 Task: Add Attachment from Google Drive to Card Card0000000107 in Board Board0000000027 in Workspace WS0000000009 in Trello. Add Cover Orange to Card Card0000000107 in Board Board0000000027 in Workspace WS0000000009 in Trello. Add "Add Label …" with "Title" Title0000000107 to Button Button0000000107 to Card Card0000000107 in Board Board0000000027 in Workspace WS0000000009 in Trello. Add Description DS0000000107 to Card Card0000000107 in Board Board0000000027 in Workspace WS0000000009 in Trello. Add Comment CM0000000107 to Card Card0000000107 in Board Board0000000027 in Workspace WS0000000009 in Trello
Action: Mouse moved to (337, 426)
Screenshot: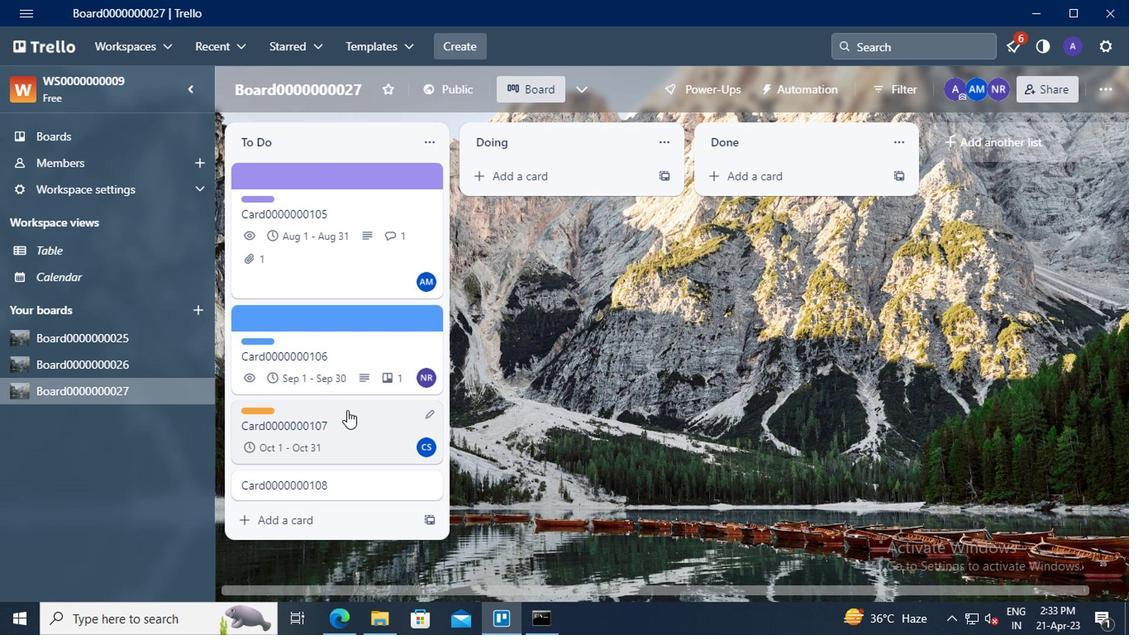 
Action: Mouse pressed left at (337, 426)
Screenshot: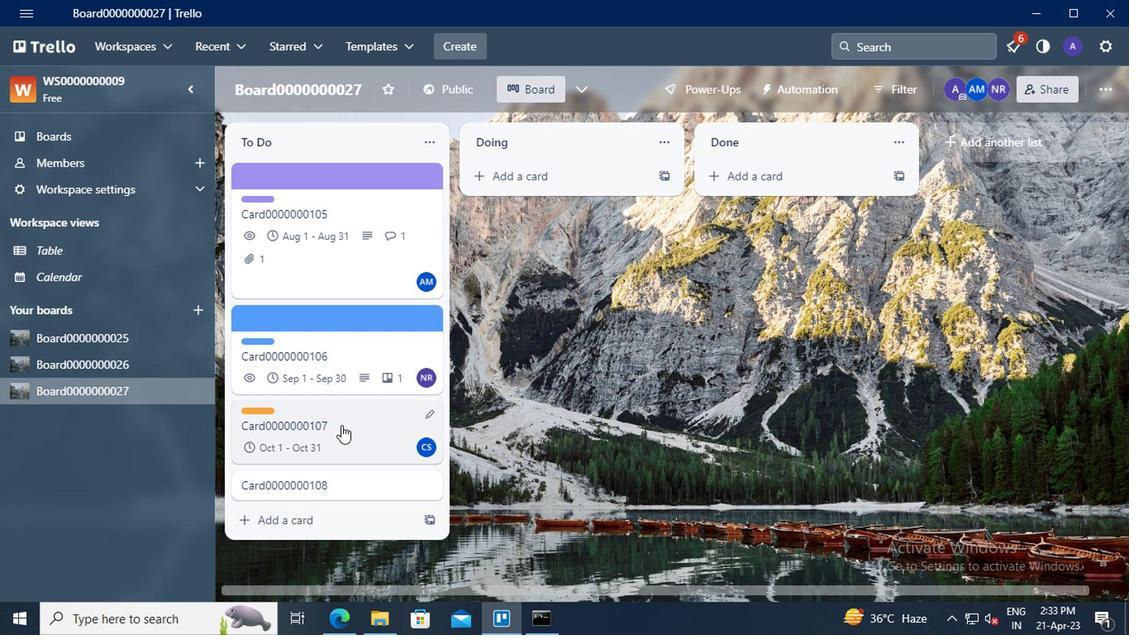 
Action: Mouse moved to (772, 353)
Screenshot: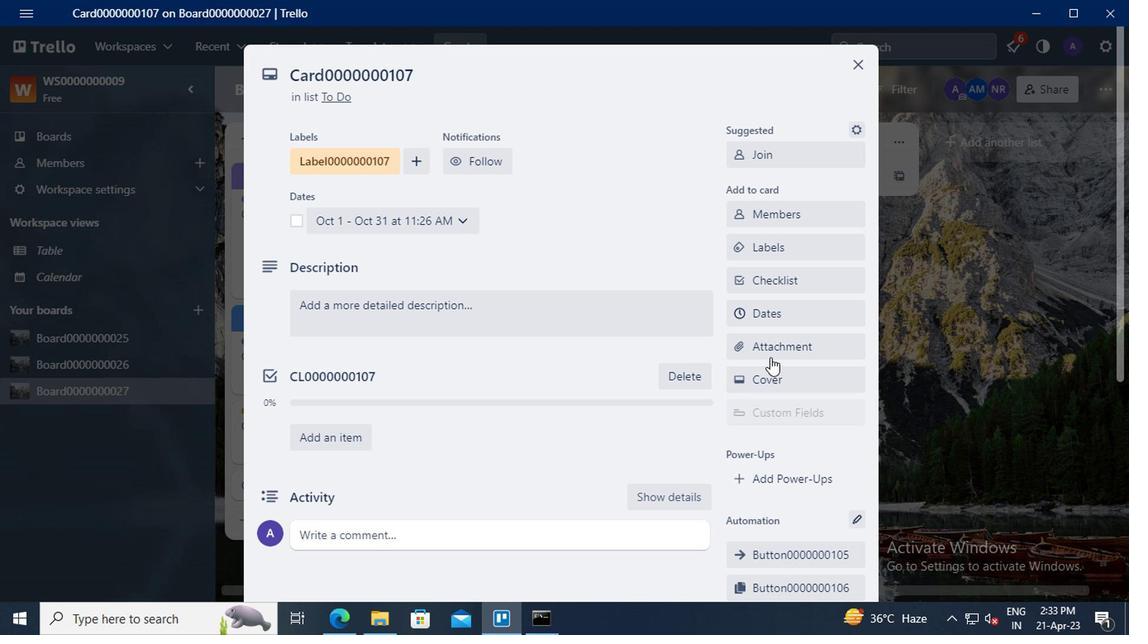 
Action: Mouse pressed left at (772, 353)
Screenshot: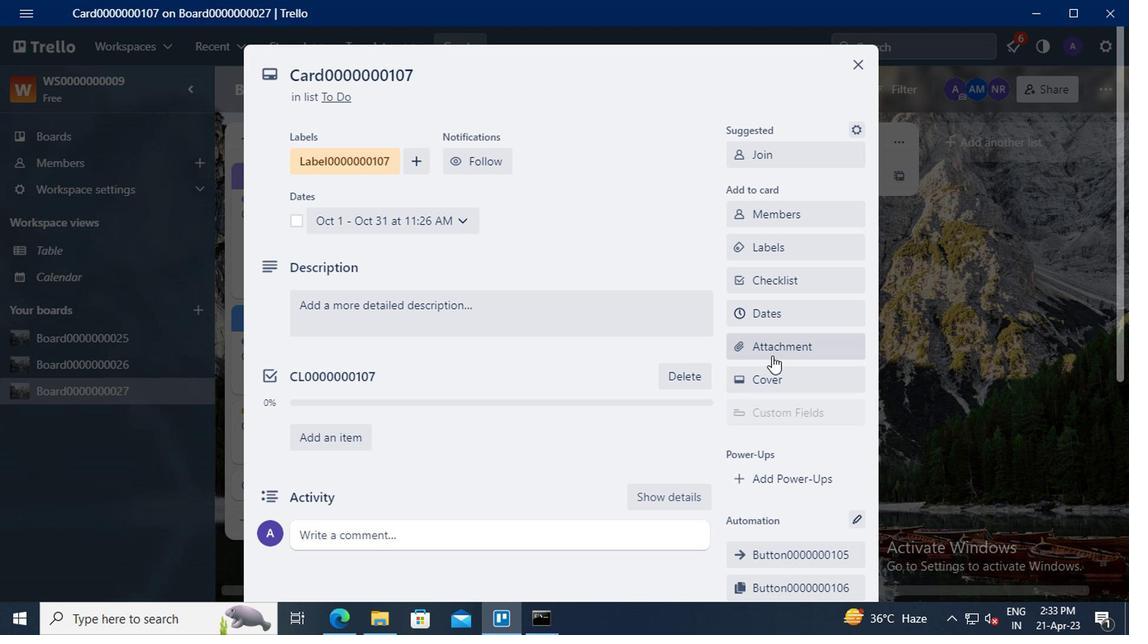 
Action: Mouse moved to (789, 201)
Screenshot: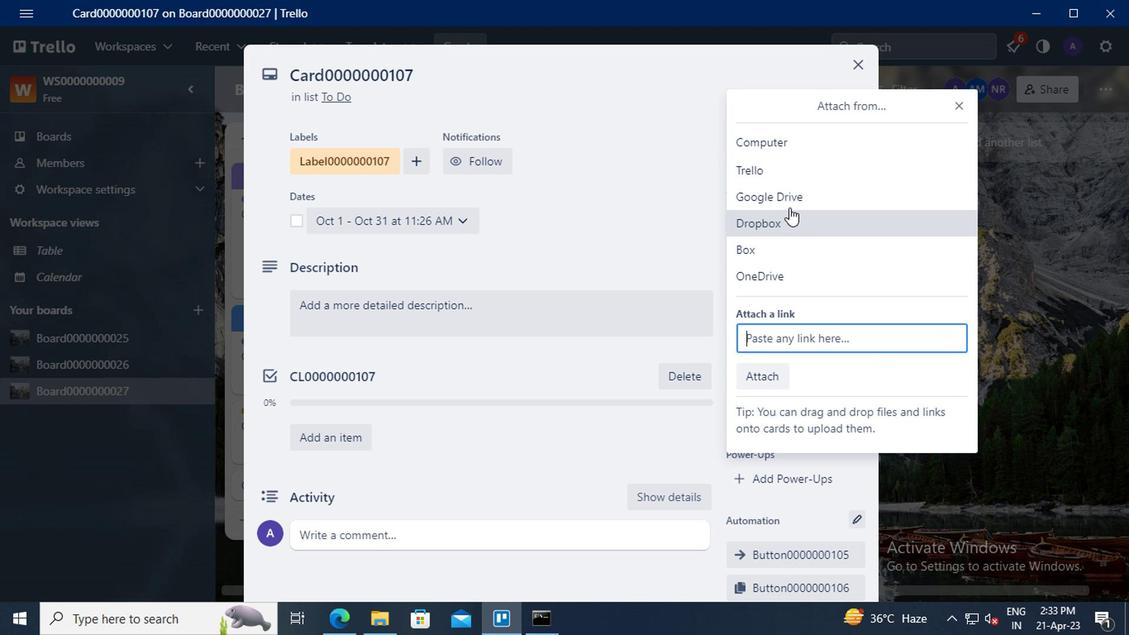 
Action: Mouse pressed left at (789, 201)
Screenshot: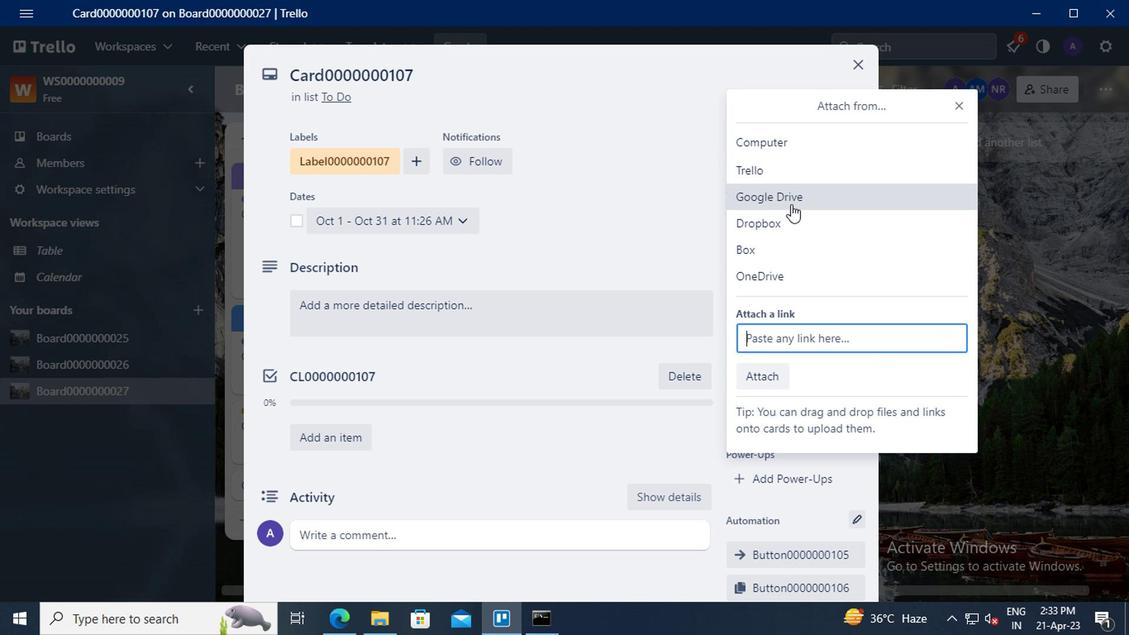 
Action: Mouse moved to (261, 274)
Screenshot: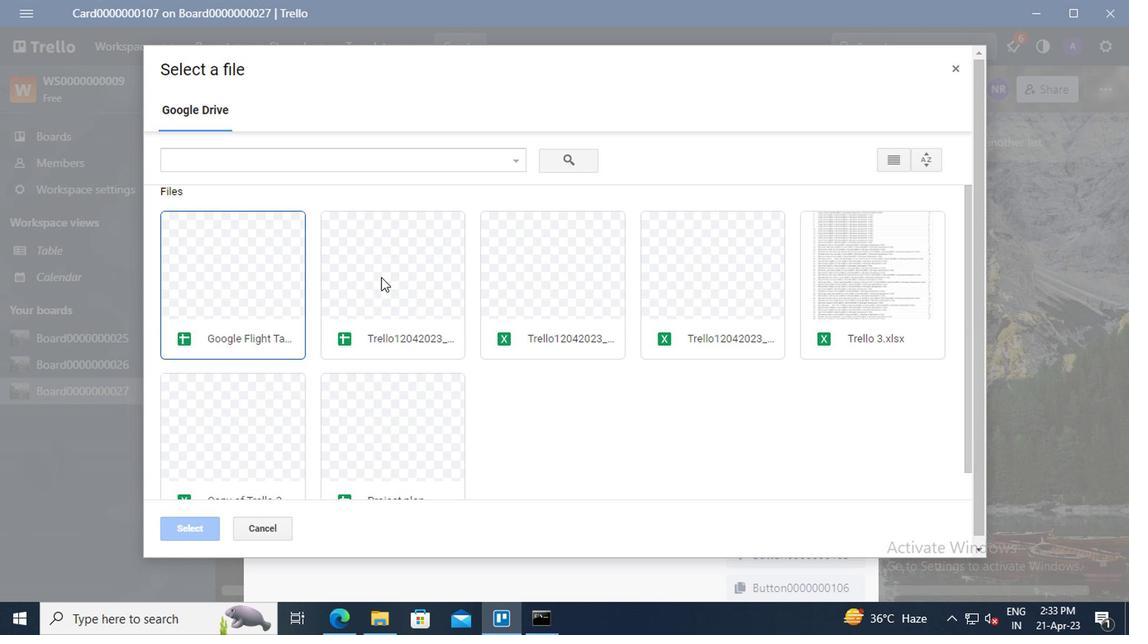 
Action: Mouse pressed left at (261, 274)
Screenshot: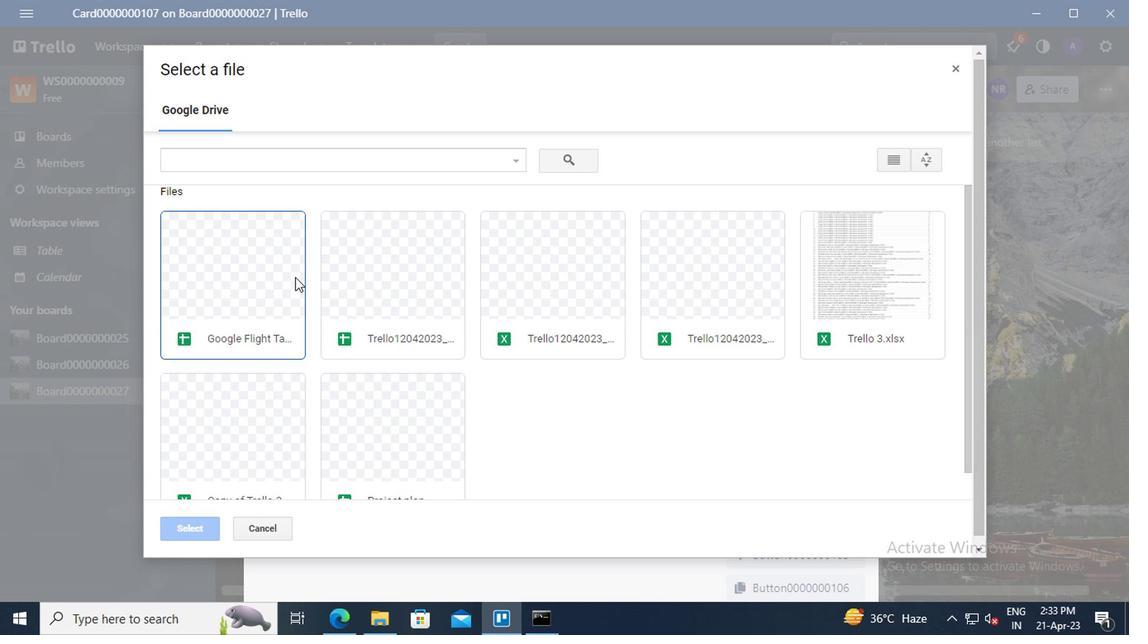 
Action: Mouse moved to (193, 530)
Screenshot: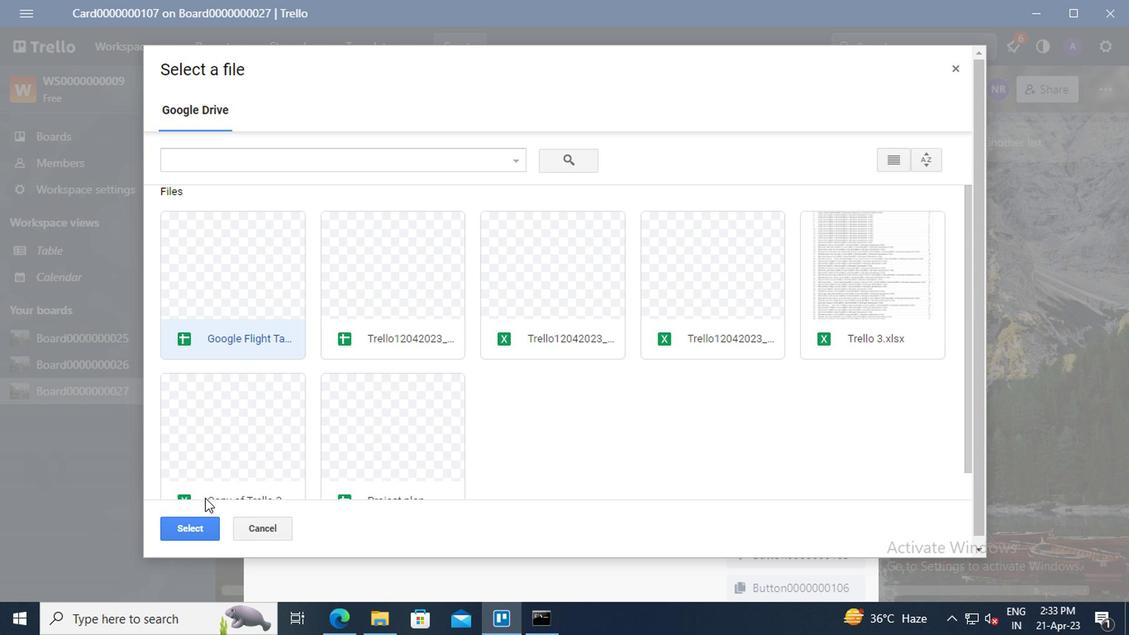 
Action: Mouse pressed left at (193, 530)
Screenshot: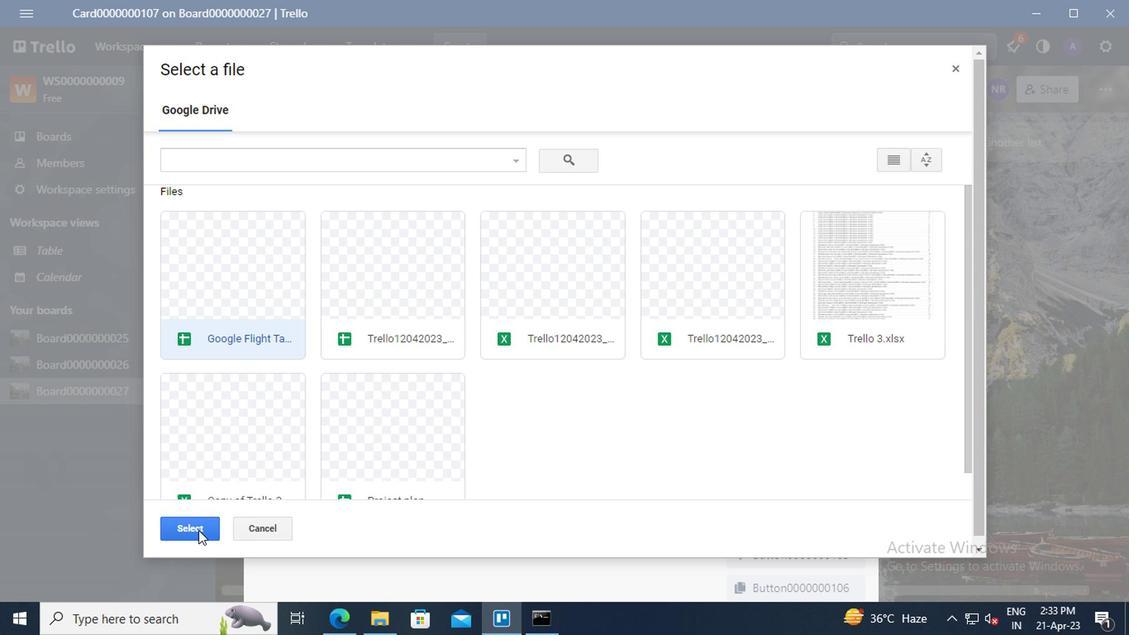 
Action: Mouse moved to (759, 388)
Screenshot: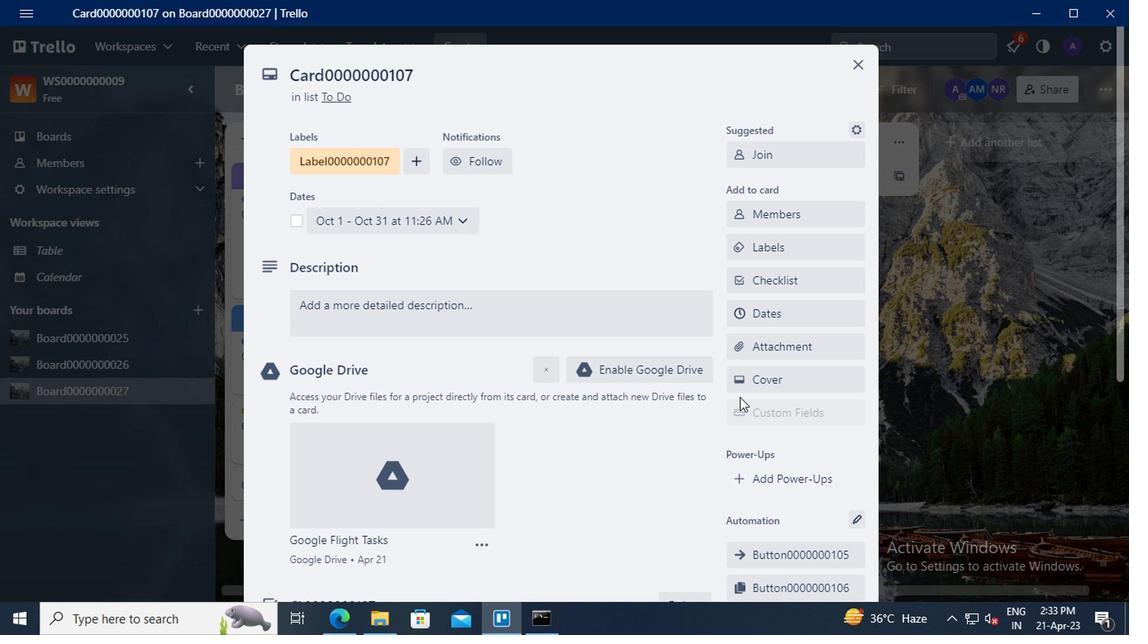 
Action: Mouse pressed left at (759, 388)
Screenshot: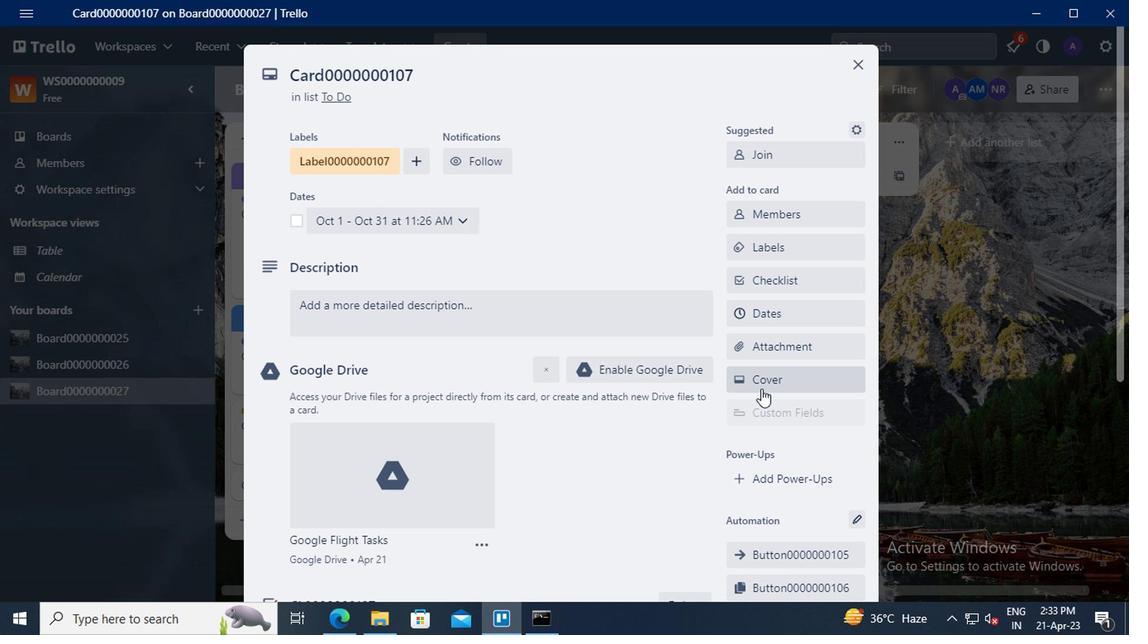 
Action: Mouse moved to (850, 278)
Screenshot: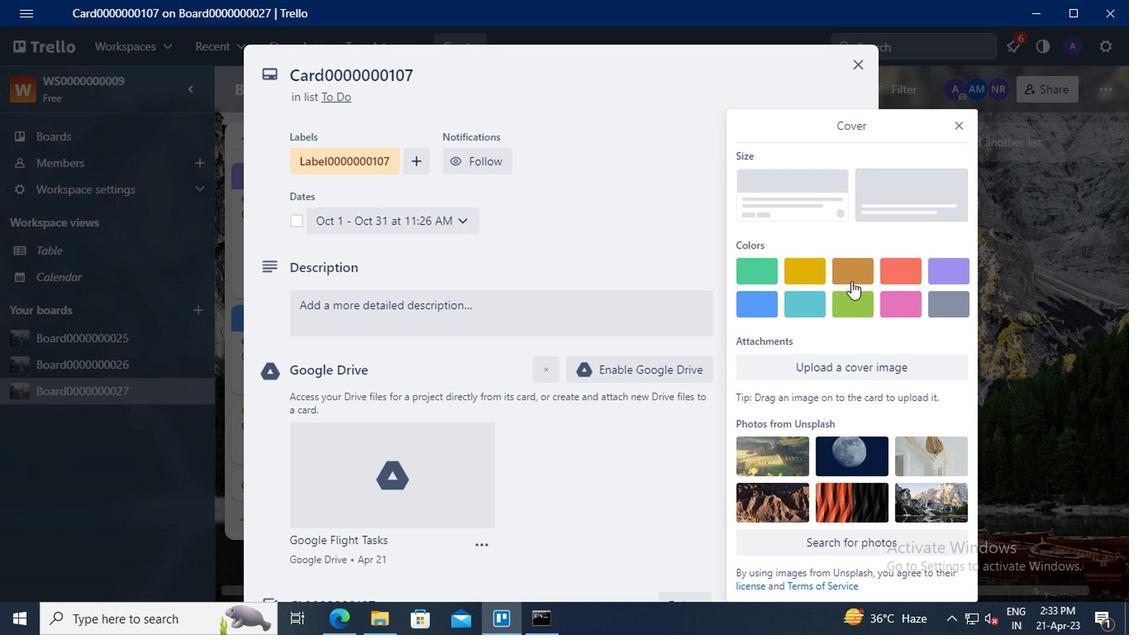 
Action: Mouse pressed left at (850, 278)
Screenshot: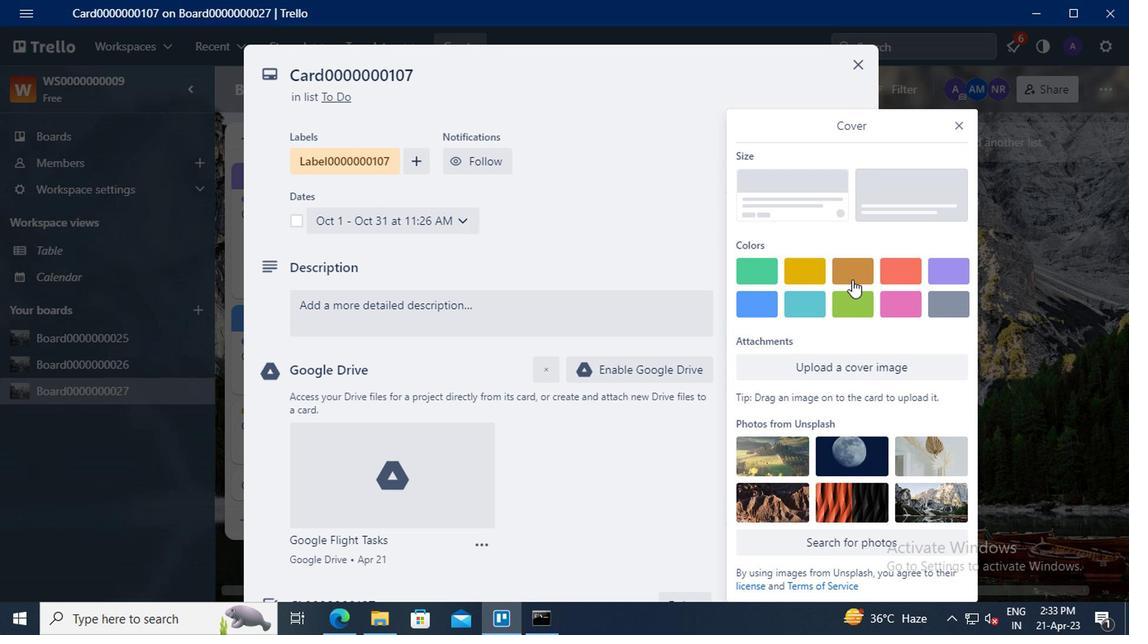 
Action: Mouse moved to (959, 97)
Screenshot: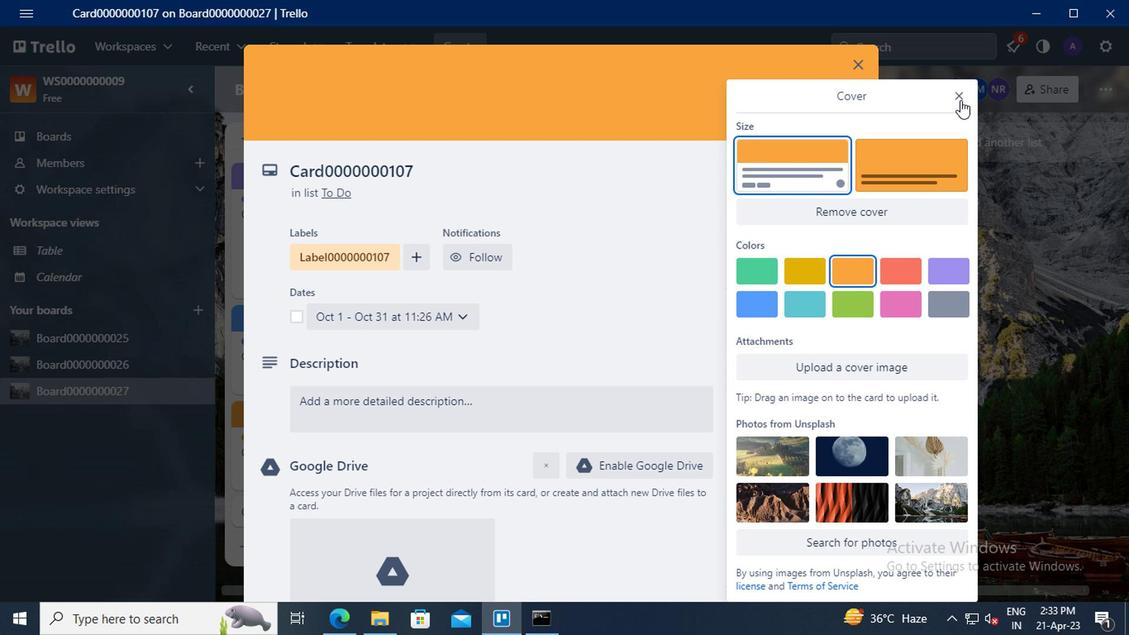 
Action: Mouse pressed left at (959, 97)
Screenshot: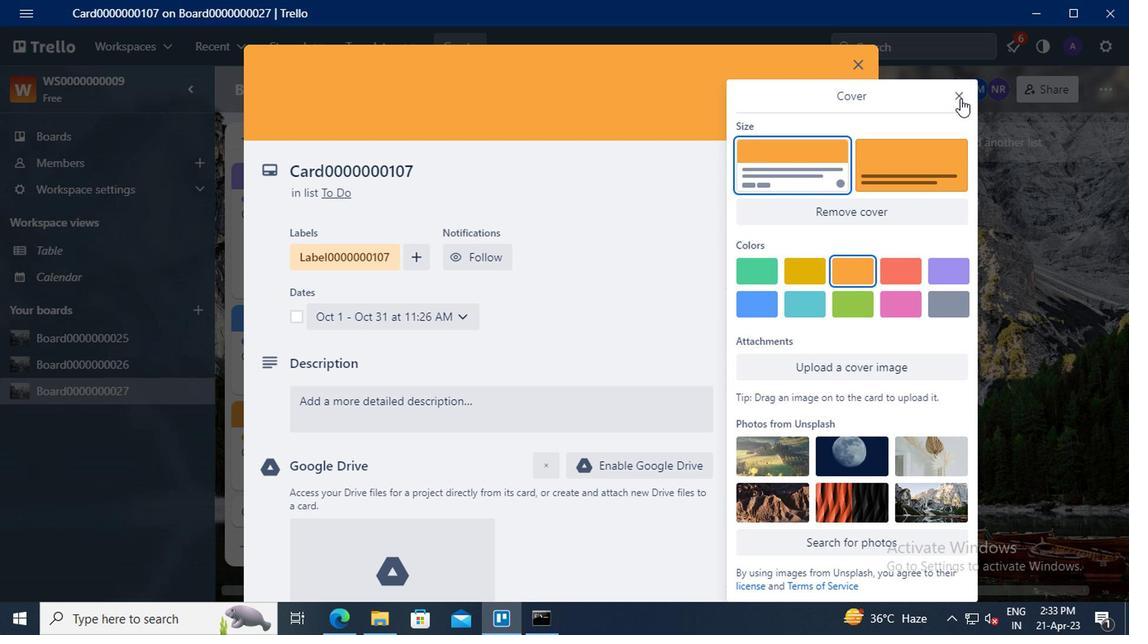 
Action: Mouse moved to (796, 246)
Screenshot: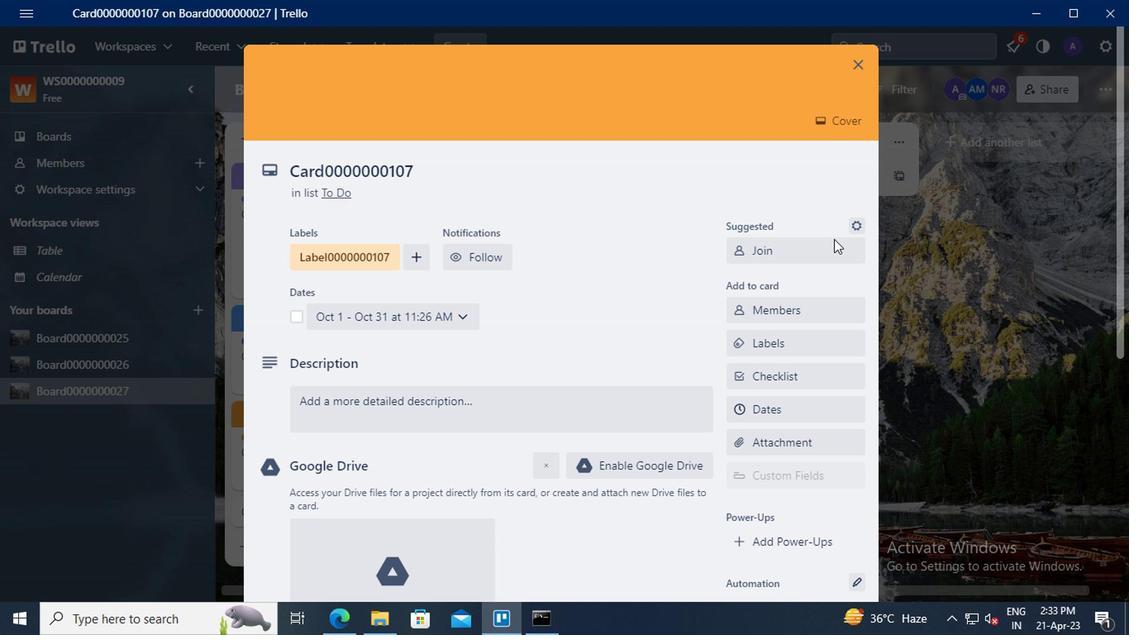 
Action: Mouse scrolled (796, 245) with delta (0, -1)
Screenshot: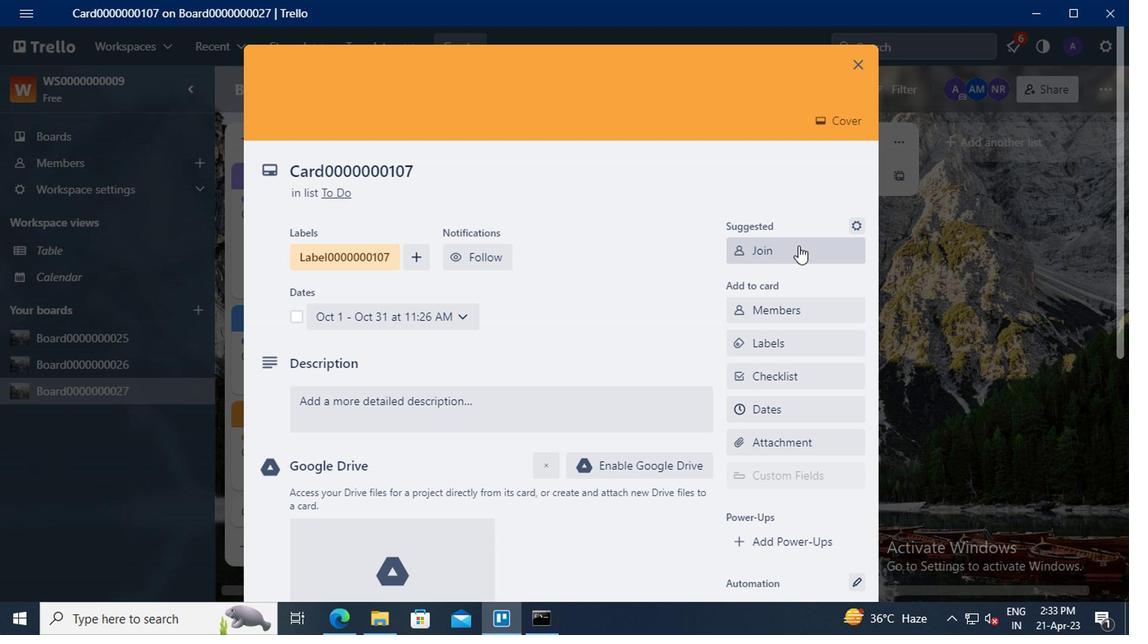 
Action: Mouse scrolled (796, 245) with delta (0, -1)
Screenshot: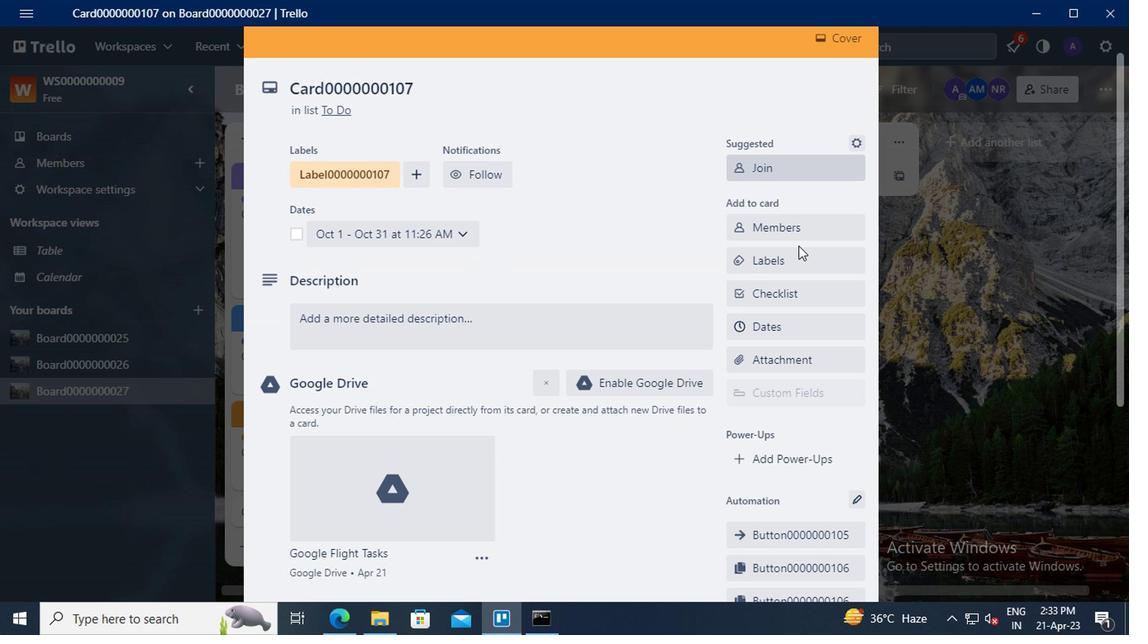 
Action: Mouse scrolled (796, 245) with delta (0, -1)
Screenshot: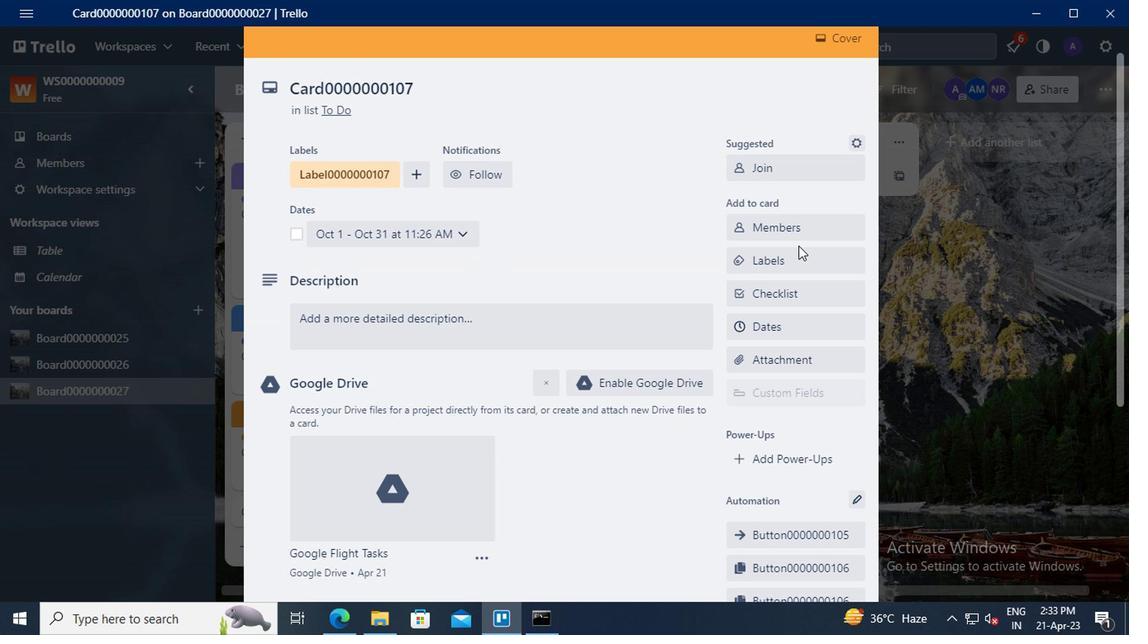 
Action: Mouse moved to (792, 470)
Screenshot: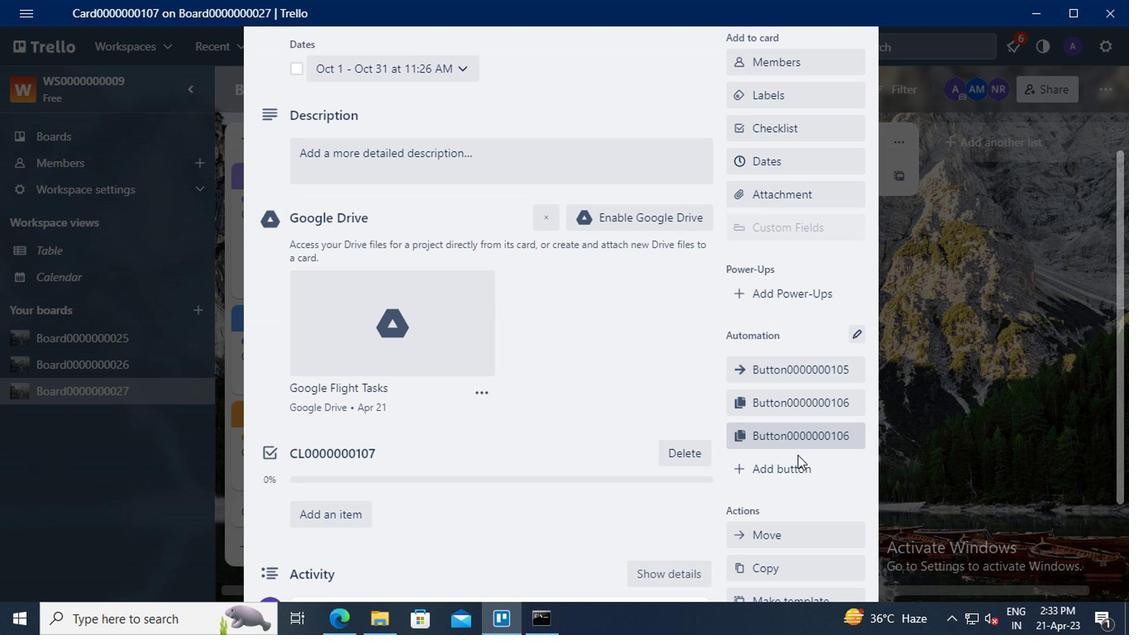 
Action: Mouse pressed left at (792, 470)
Screenshot: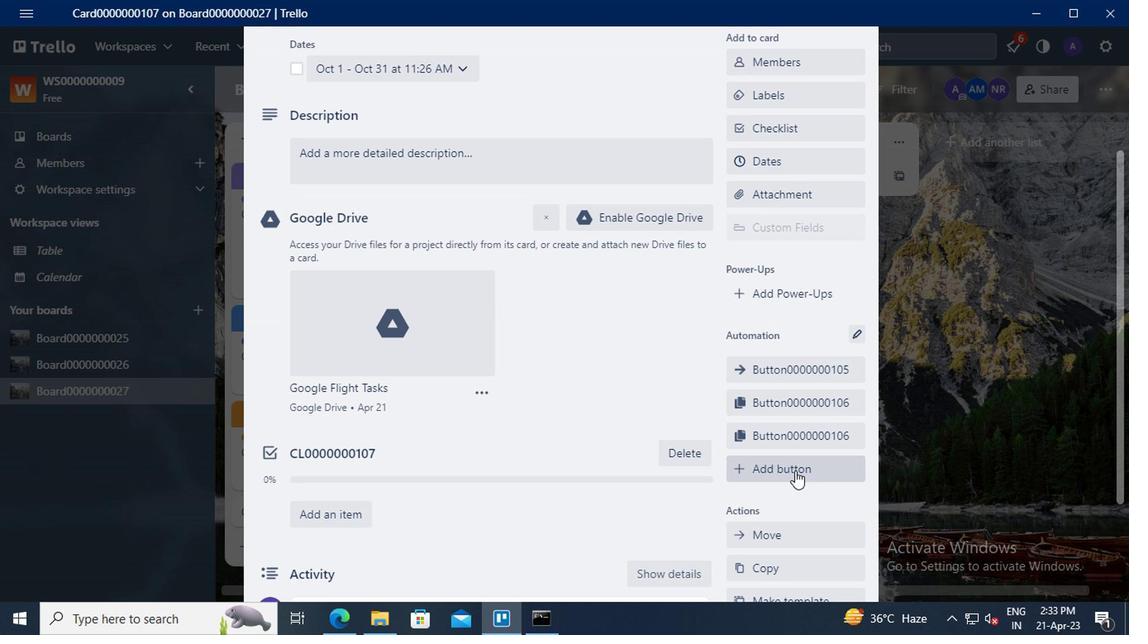 
Action: Mouse moved to (806, 221)
Screenshot: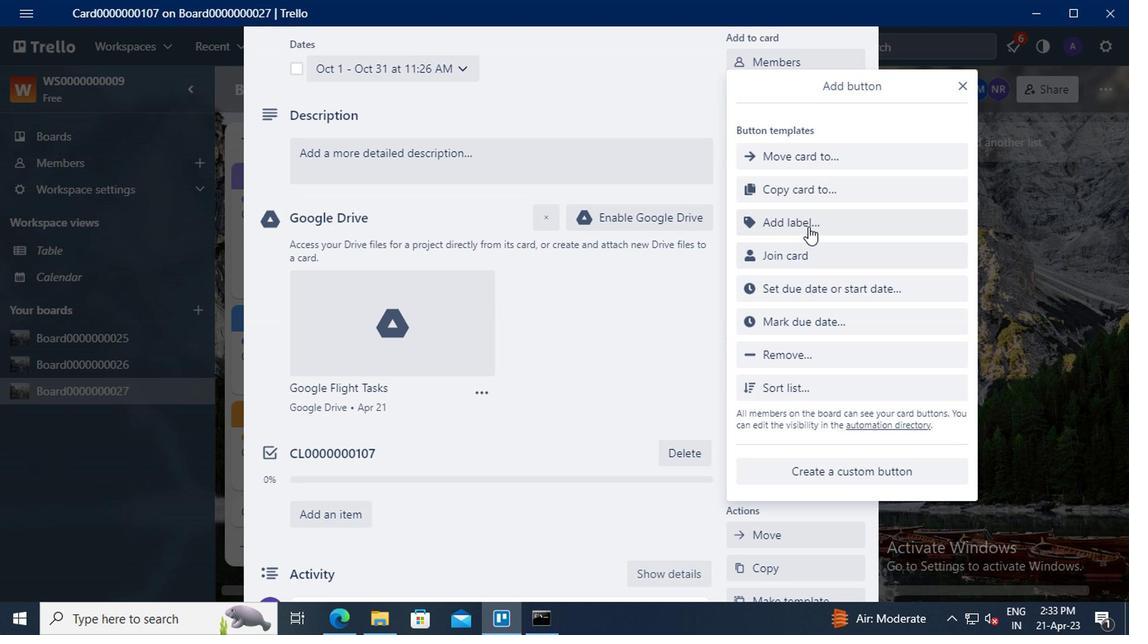 
Action: Mouse pressed left at (806, 221)
Screenshot: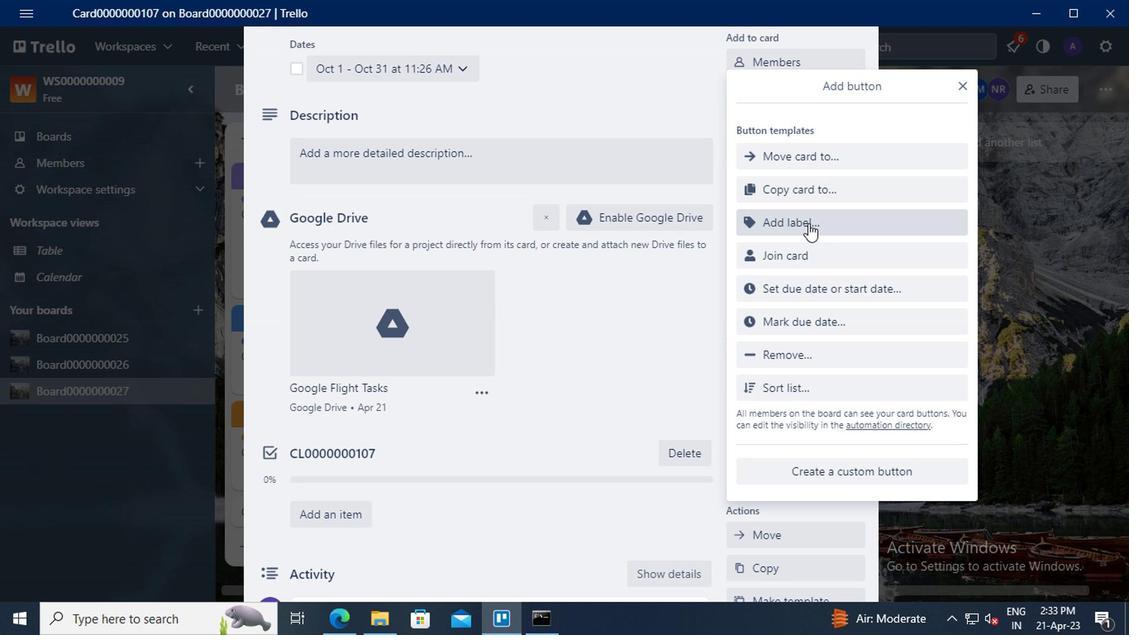 
Action: Mouse moved to (806, 214)
Screenshot: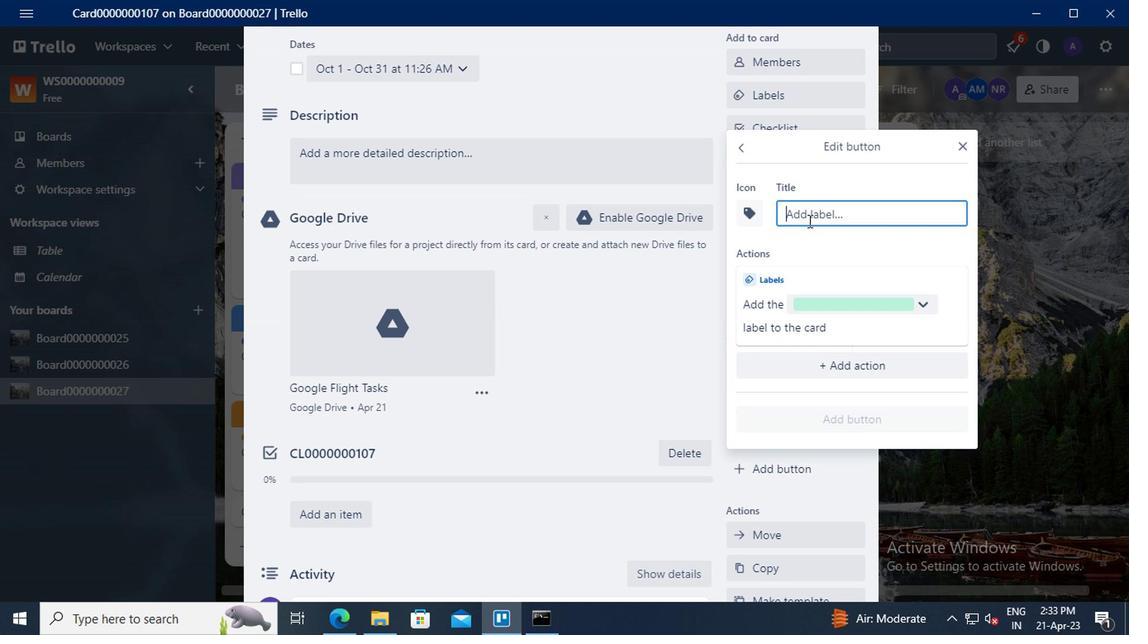 
Action: Mouse pressed left at (806, 214)
Screenshot: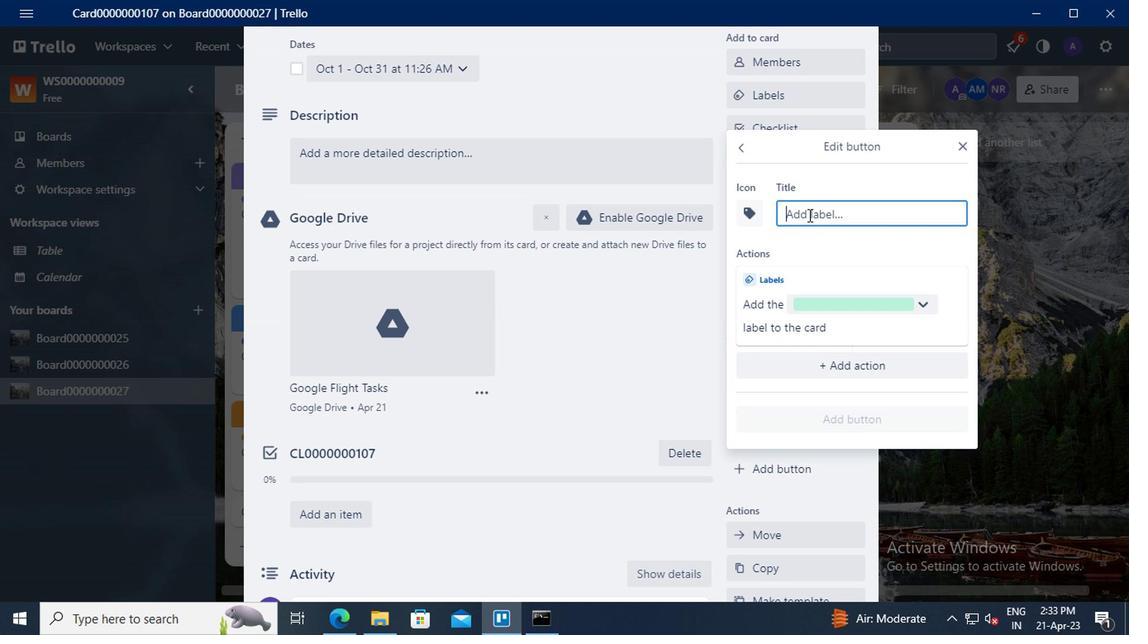 
Action: Key pressed <Key.shift><Key.shift><Key.shift><Key.shift>TITLE0000000107
Screenshot: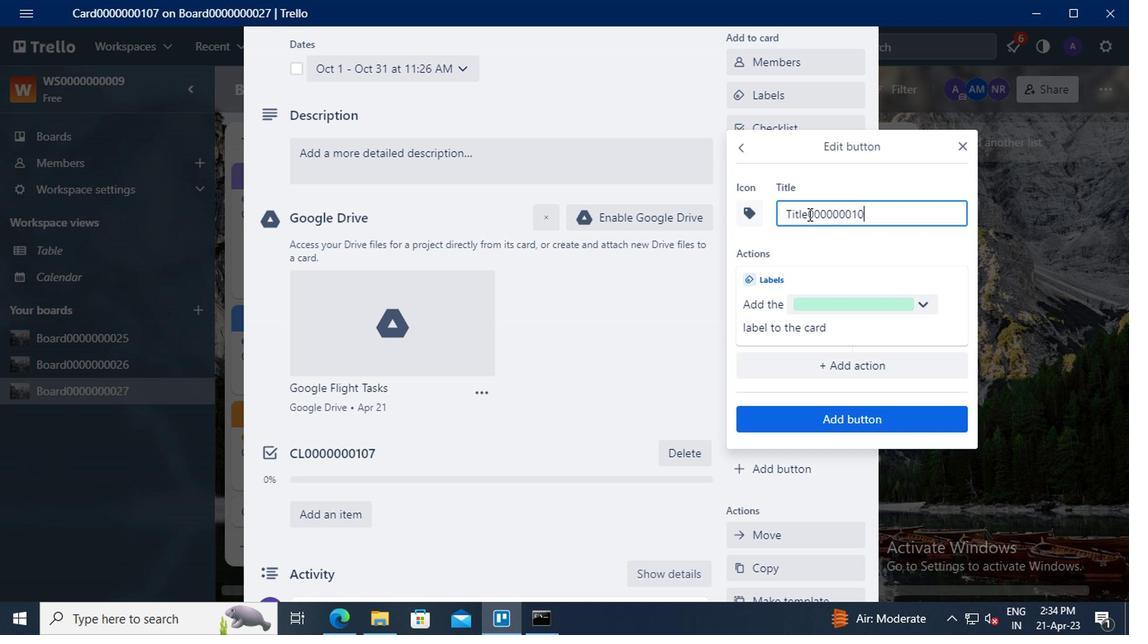 
Action: Mouse moved to (836, 413)
Screenshot: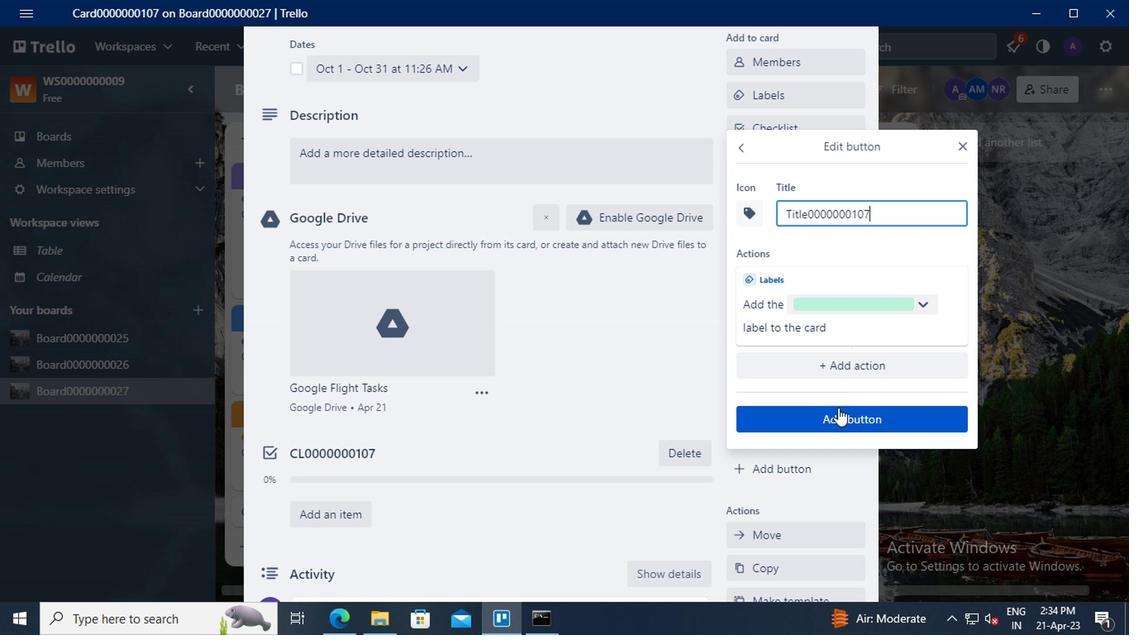 
Action: Mouse pressed left at (836, 413)
Screenshot: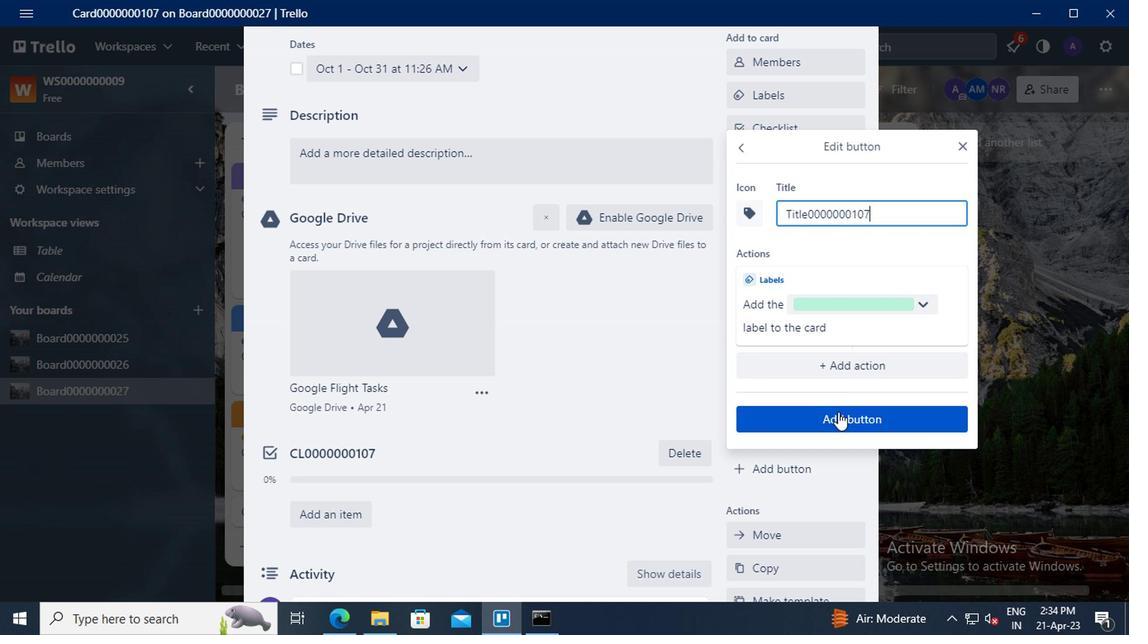 
Action: Mouse moved to (547, 364)
Screenshot: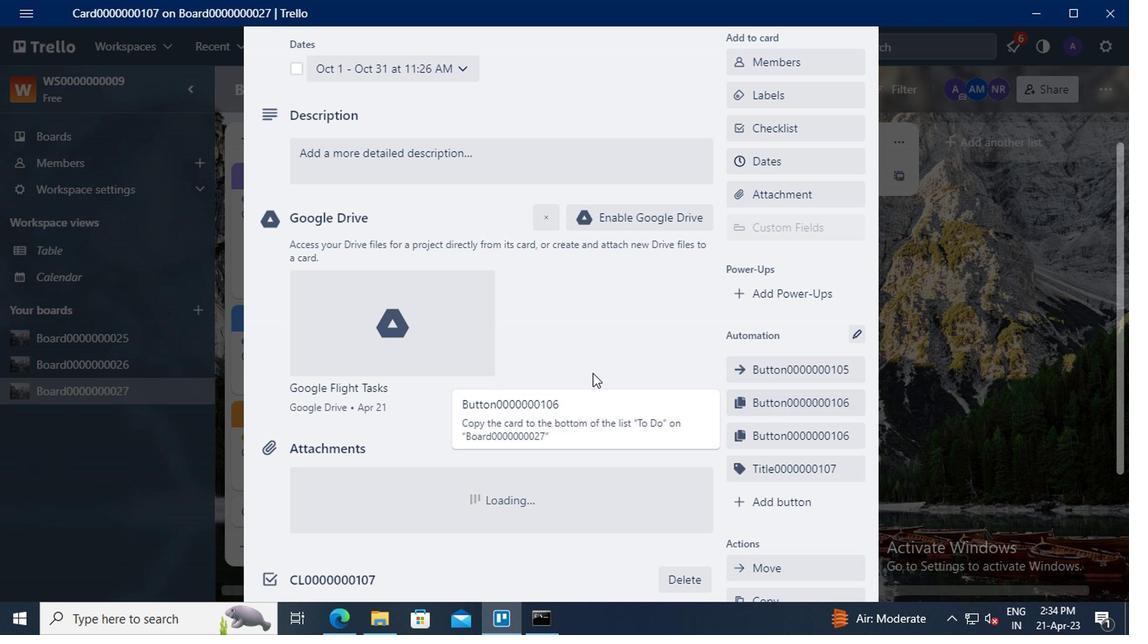 
Action: Mouse scrolled (547, 365) with delta (0, 1)
Screenshot: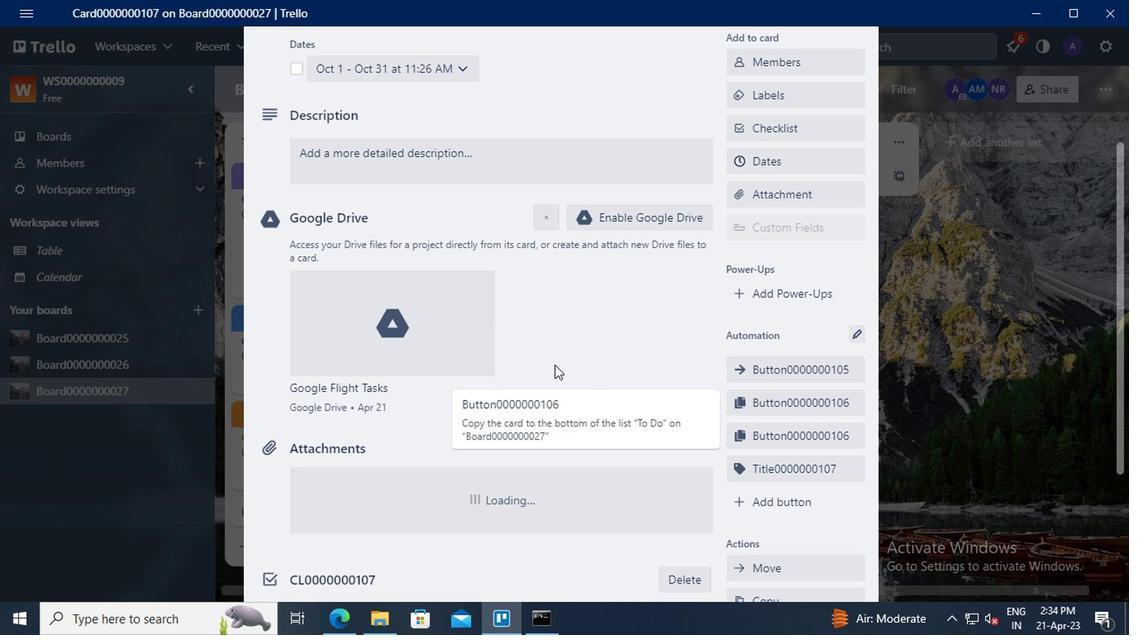 
Action: Mouse moved to (395, 247)
Screenshot: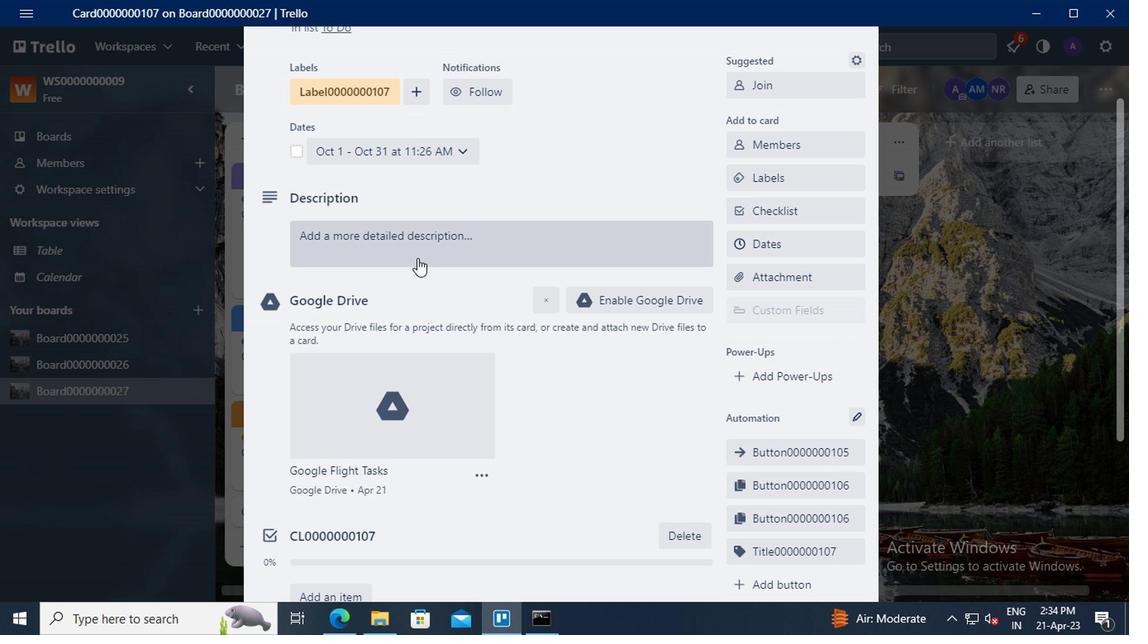 
Action: Mouse pressed left at (395, 247)
Screenshot: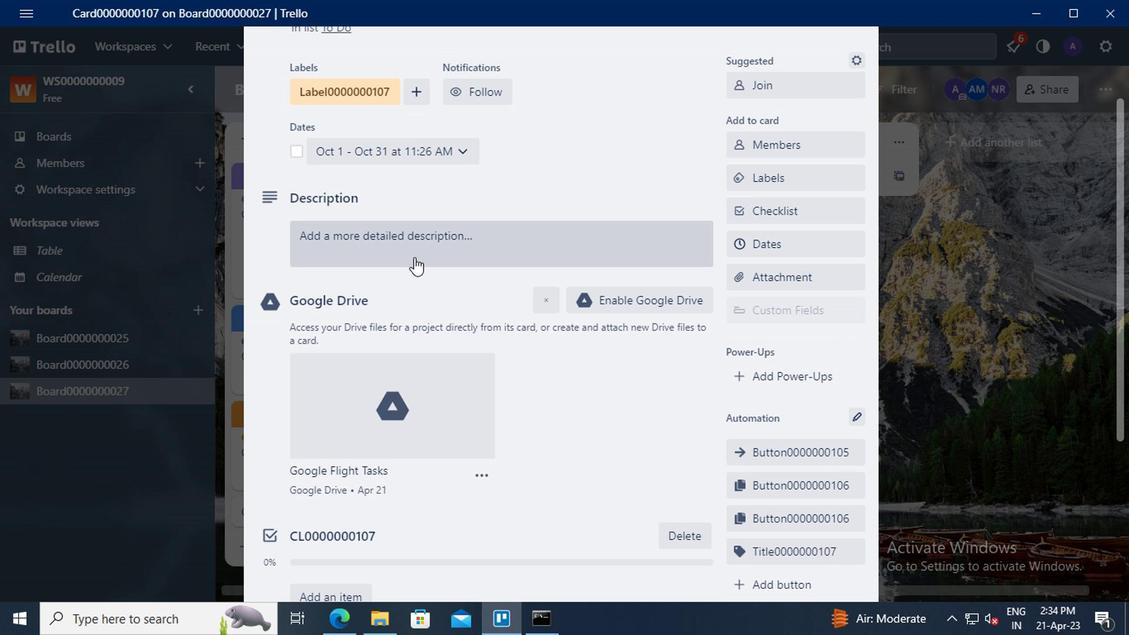 
Action: Mouse moved to (312, 289)
Screenshot: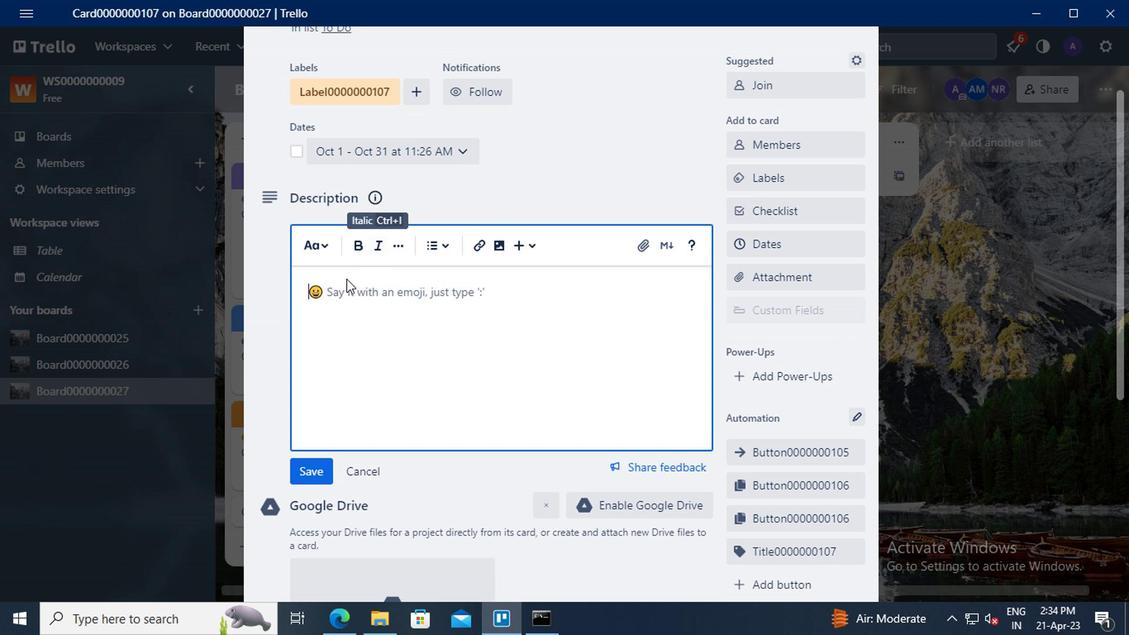 
Action: Mouse pressed left at (312, 289)
Screenshot: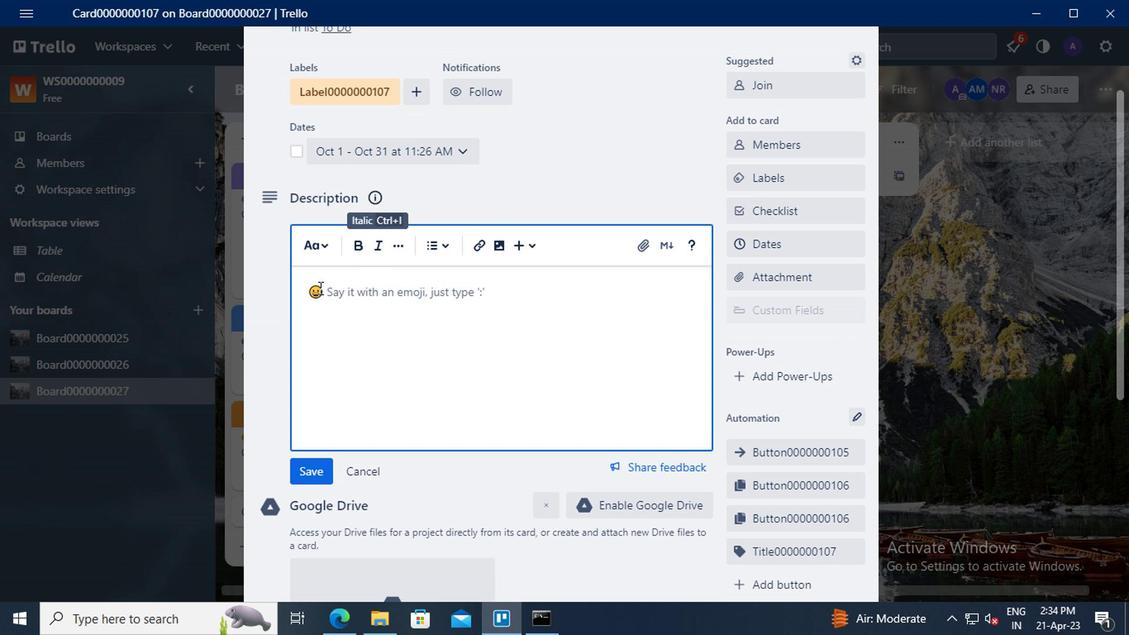
Action: Key pressed <Key.shift>DS0000000107
Screenshot: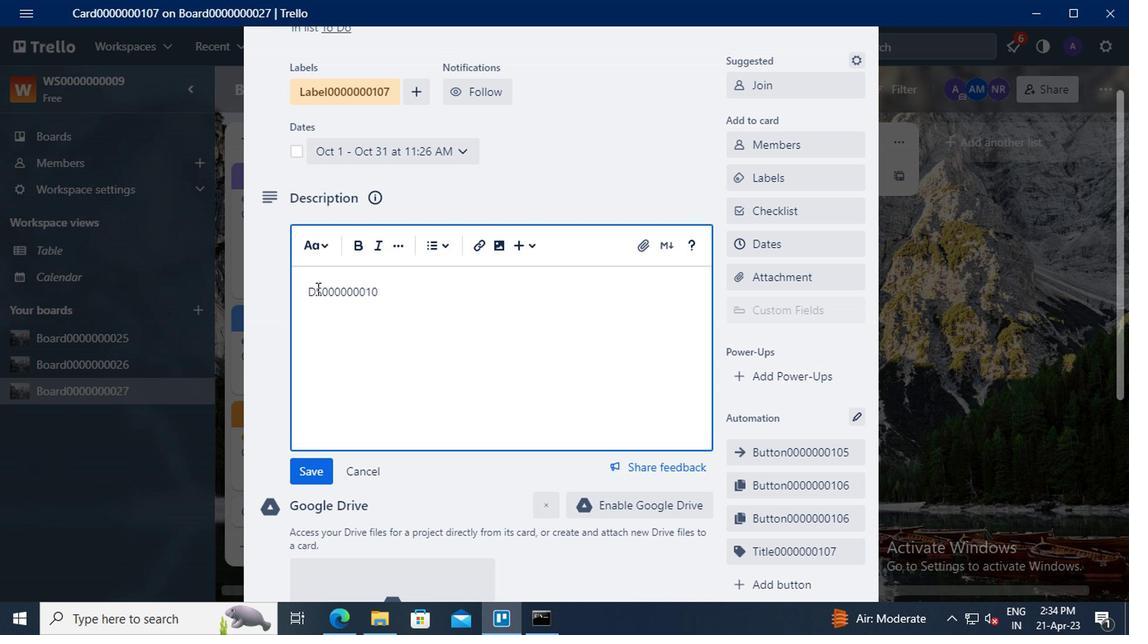
Action: Mouse scrolled (312, 288) with delta (0, -1)
Screenshot: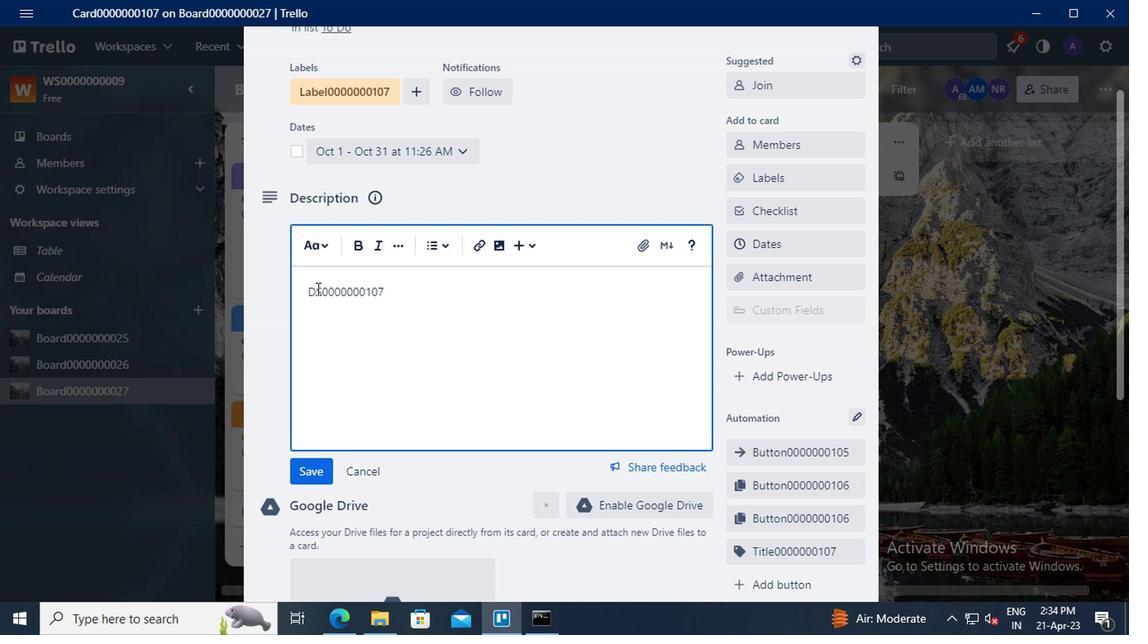 
Action: Mouse moved to (310, 383)
Screenshot: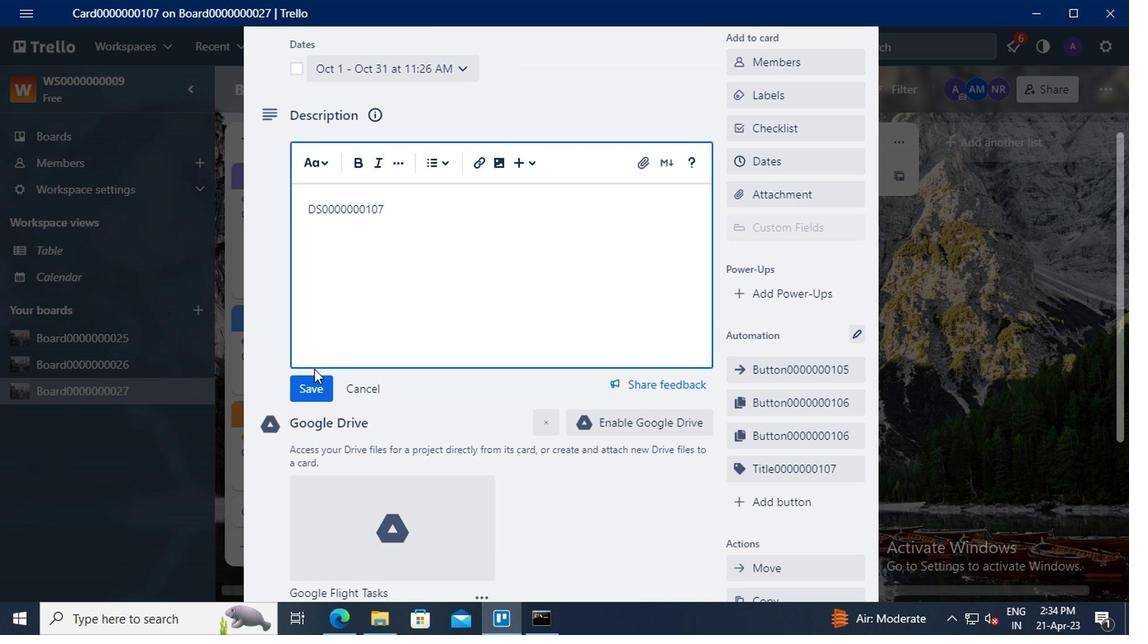 
Action: Mouse pressed left at (310, 383)
Screenshot: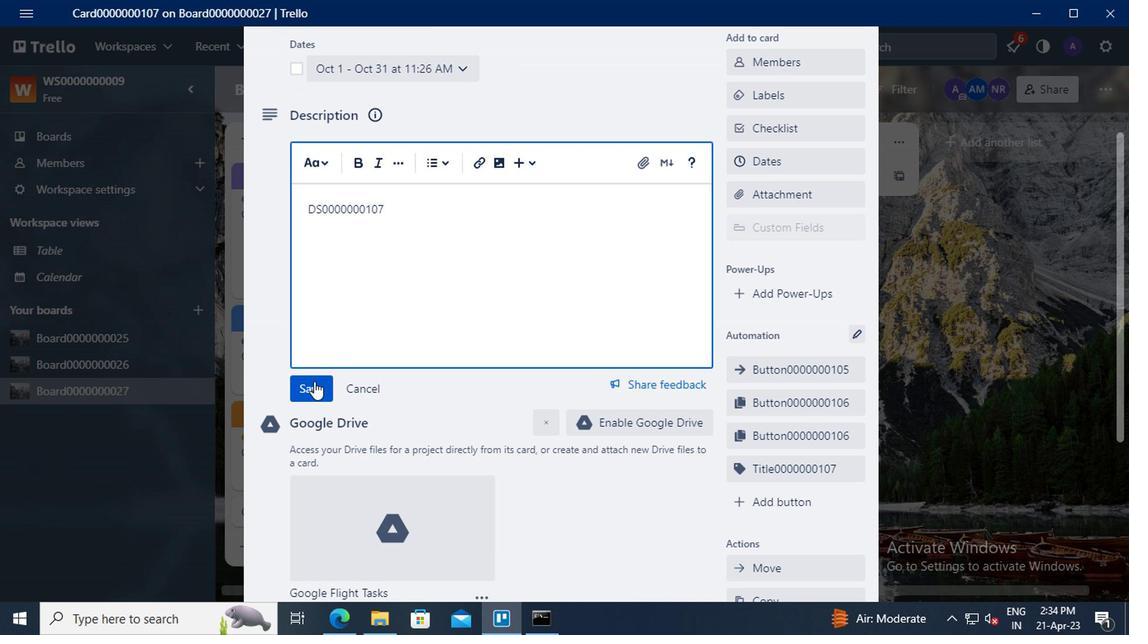 
Action: Mouse scrolled (310, 382) with delta (0, 0)
Screenshot: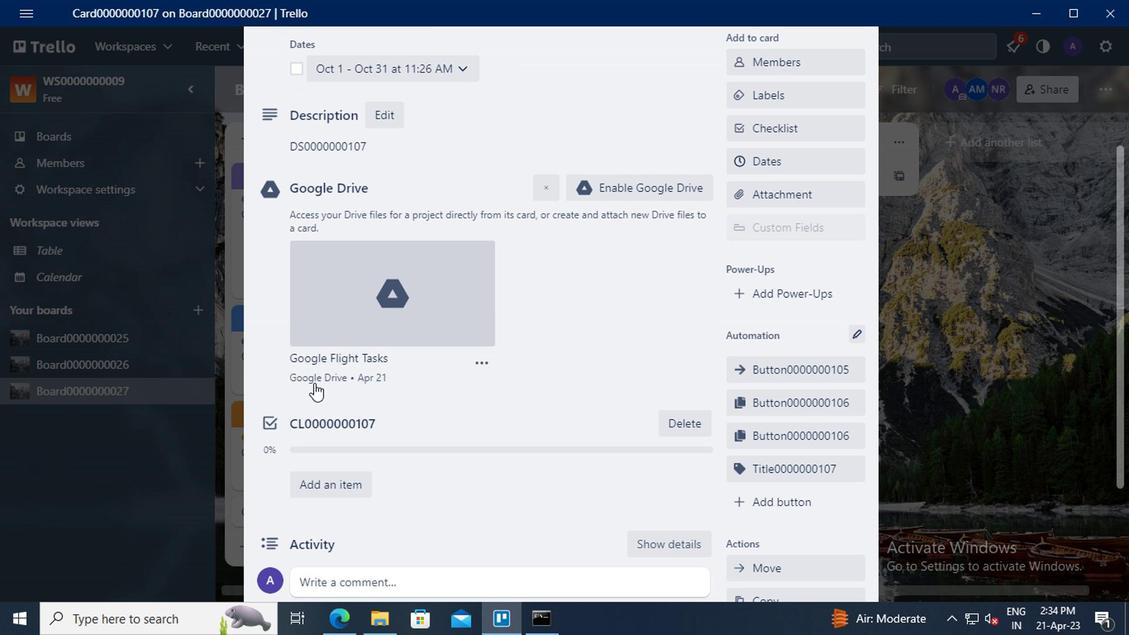 
Action: Mouse scrolled (310, 382) with delta (0, 0)
Screenshot: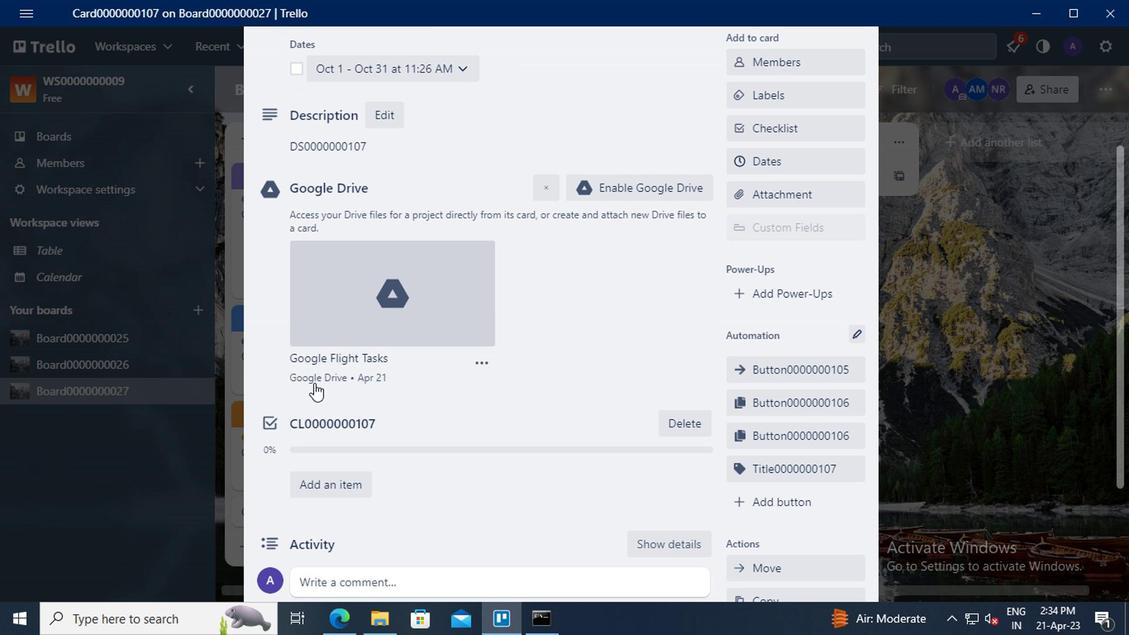 
Action: Mouse moved to (328, 411)
Screenshot: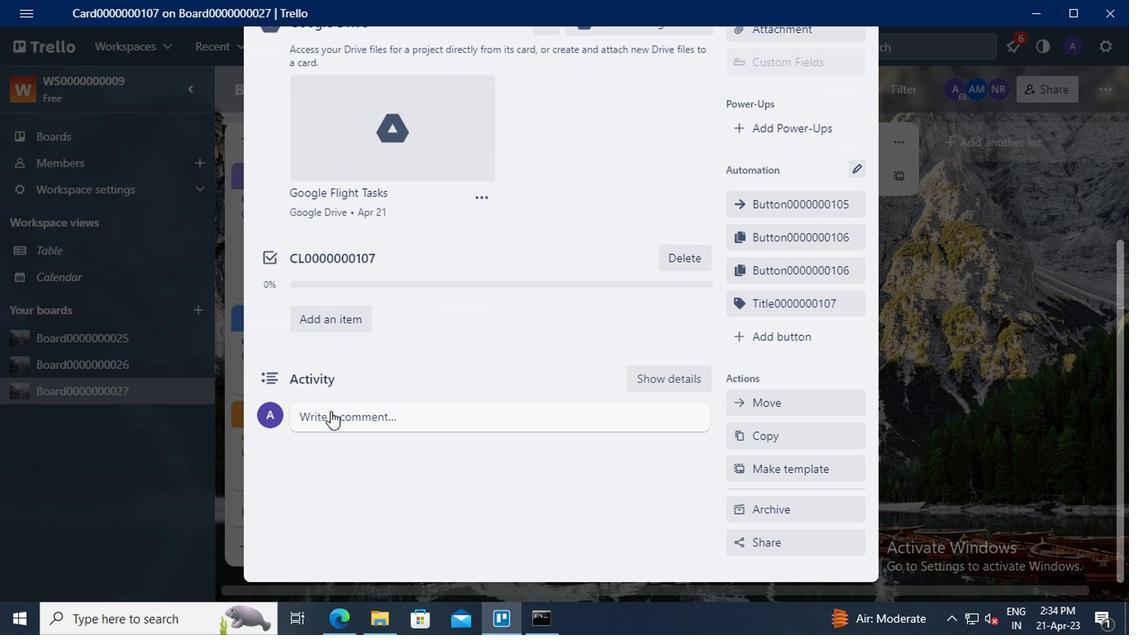 
Action: Mouse pressed left at (328, 411)
Screenshot: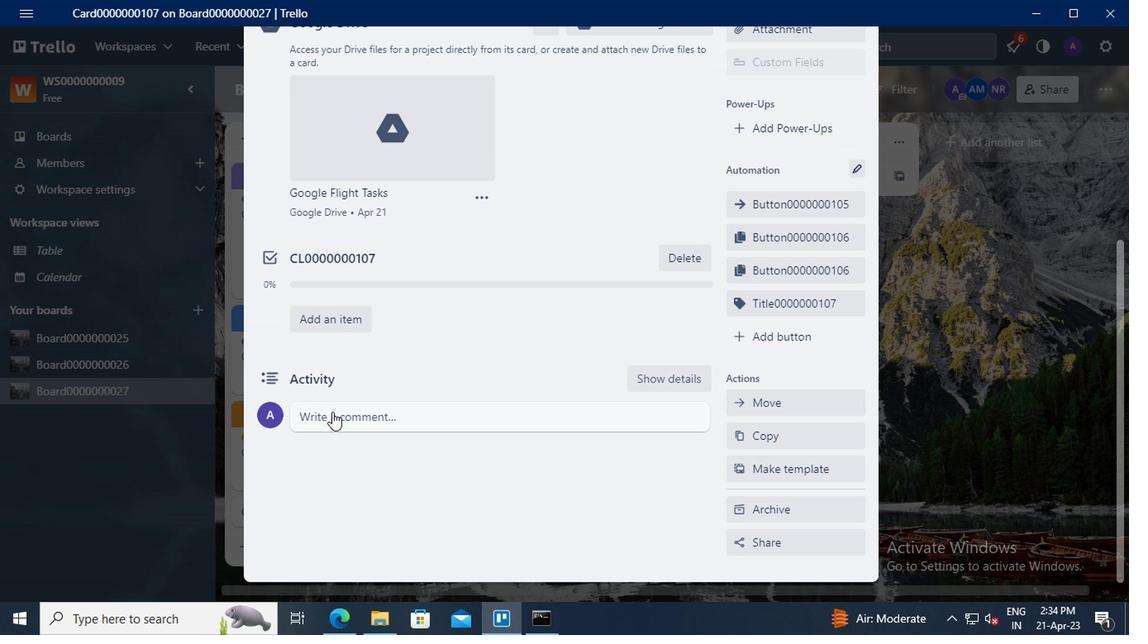 
Action: Key pressed <Key.shift>CM0000000107
Screenshot: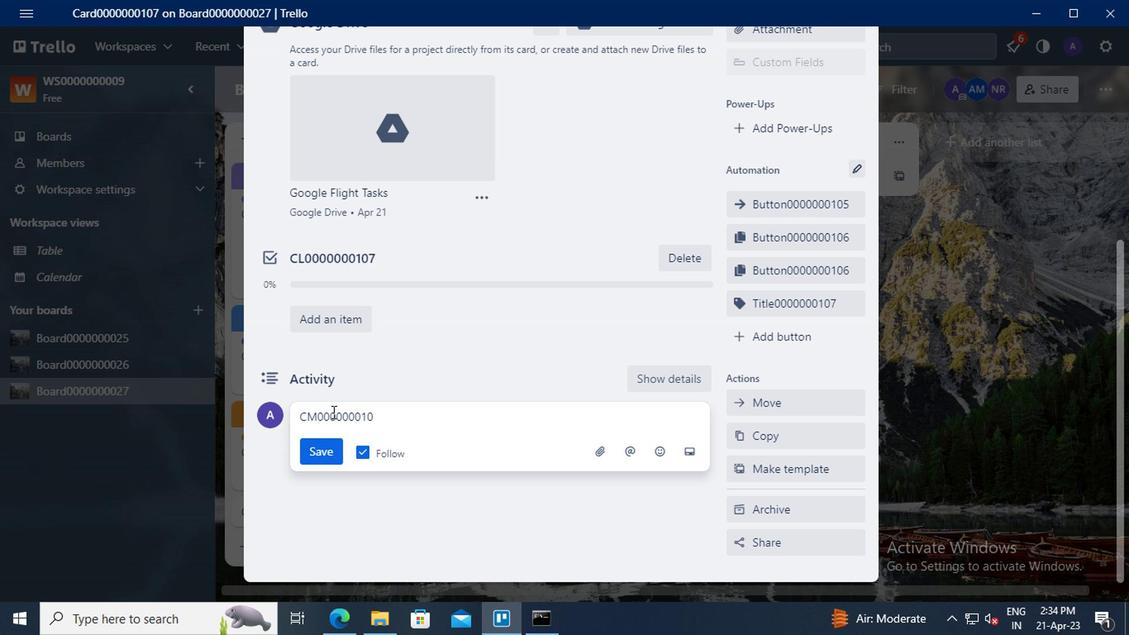 
Action: Mouse moved to (324, 450)
Screenshot: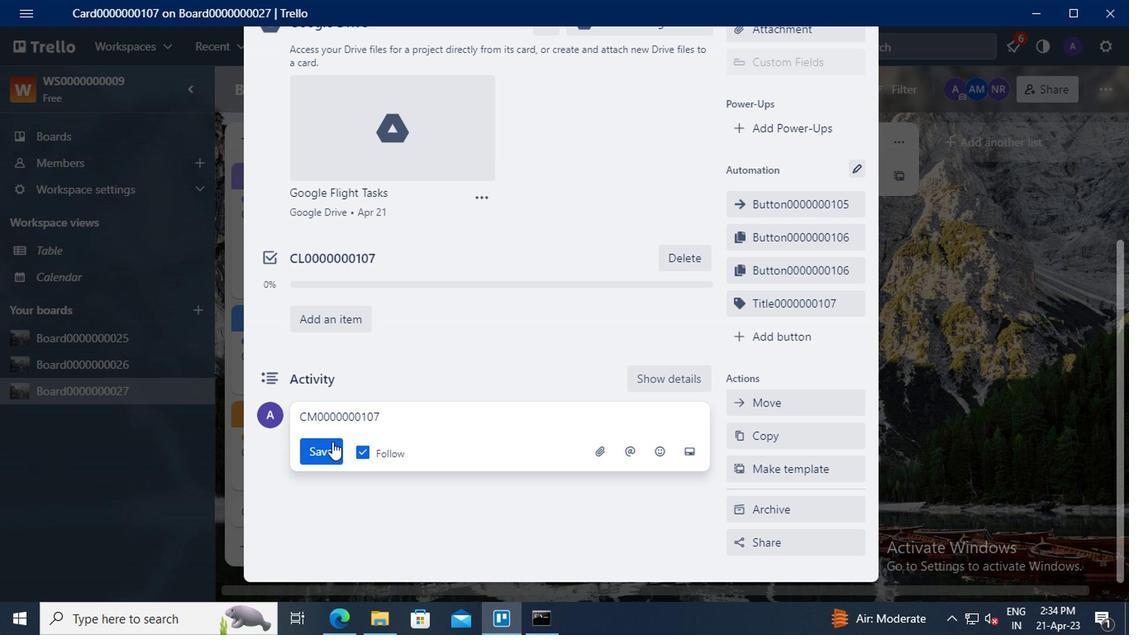 
Action: Mouse pressed left at (324, 450)
Screenshot: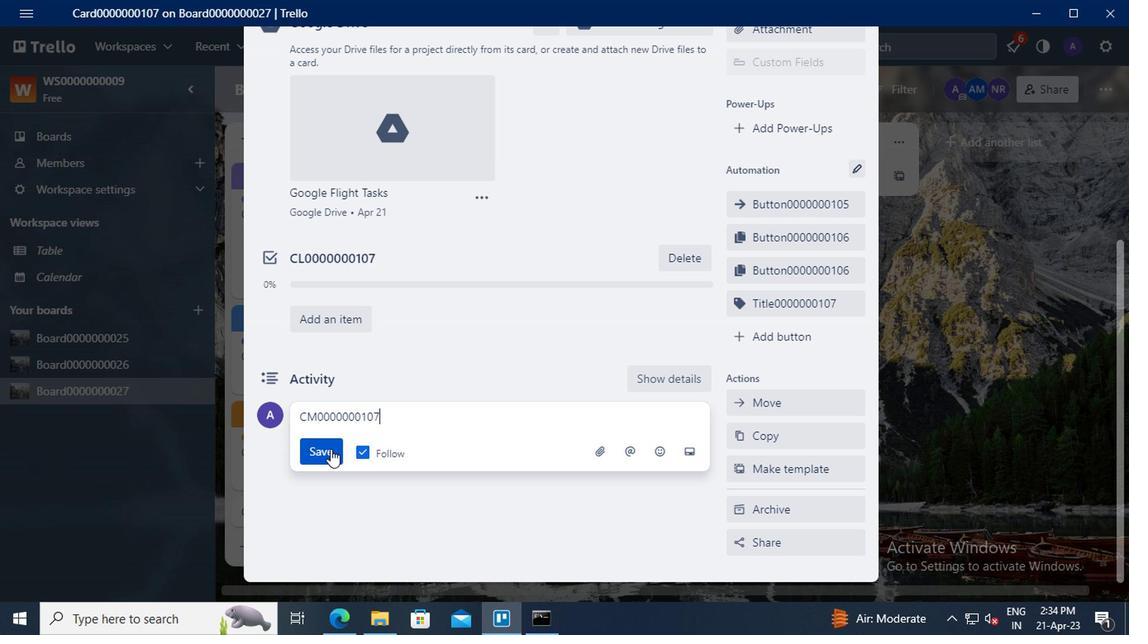 
